 Task: Create Workspace Help Desk Software Workspace description Handle change management and transitions. Workspace type Marketing 
Action: Mouse moved to (393, 63)
Screenshot: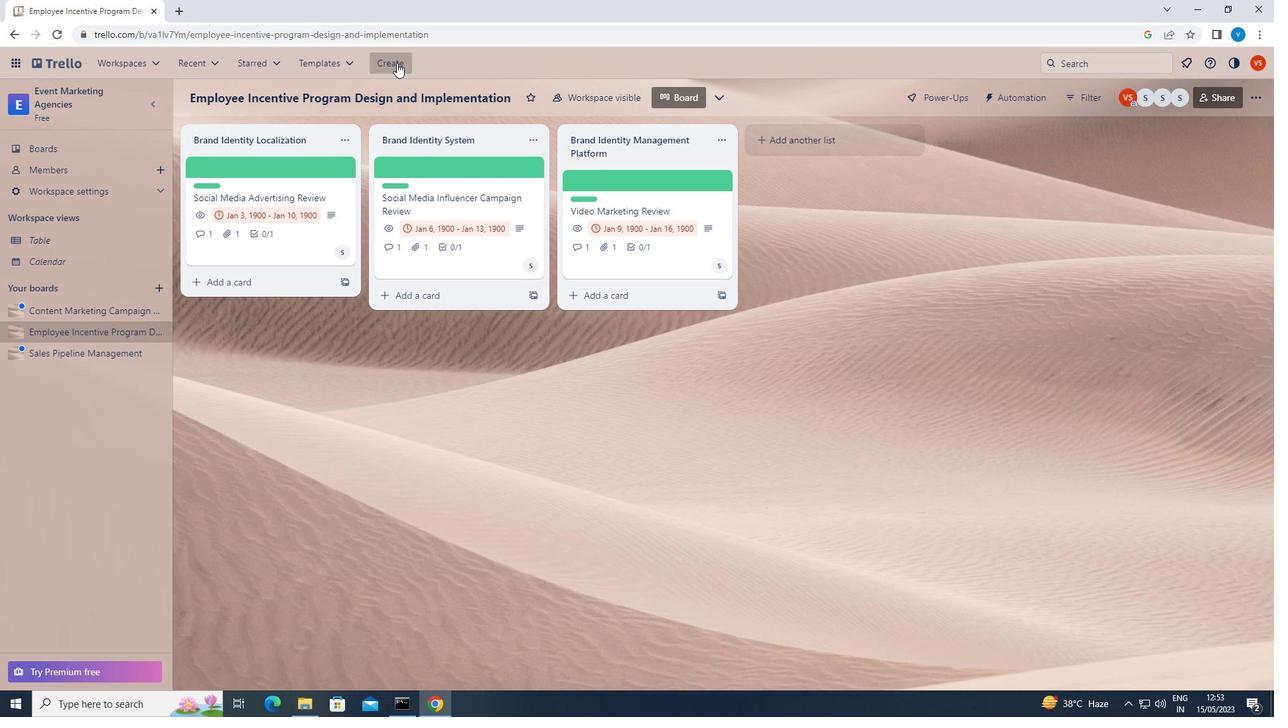 
Action: Mouse pressed left at (393, 63)
Screenshot: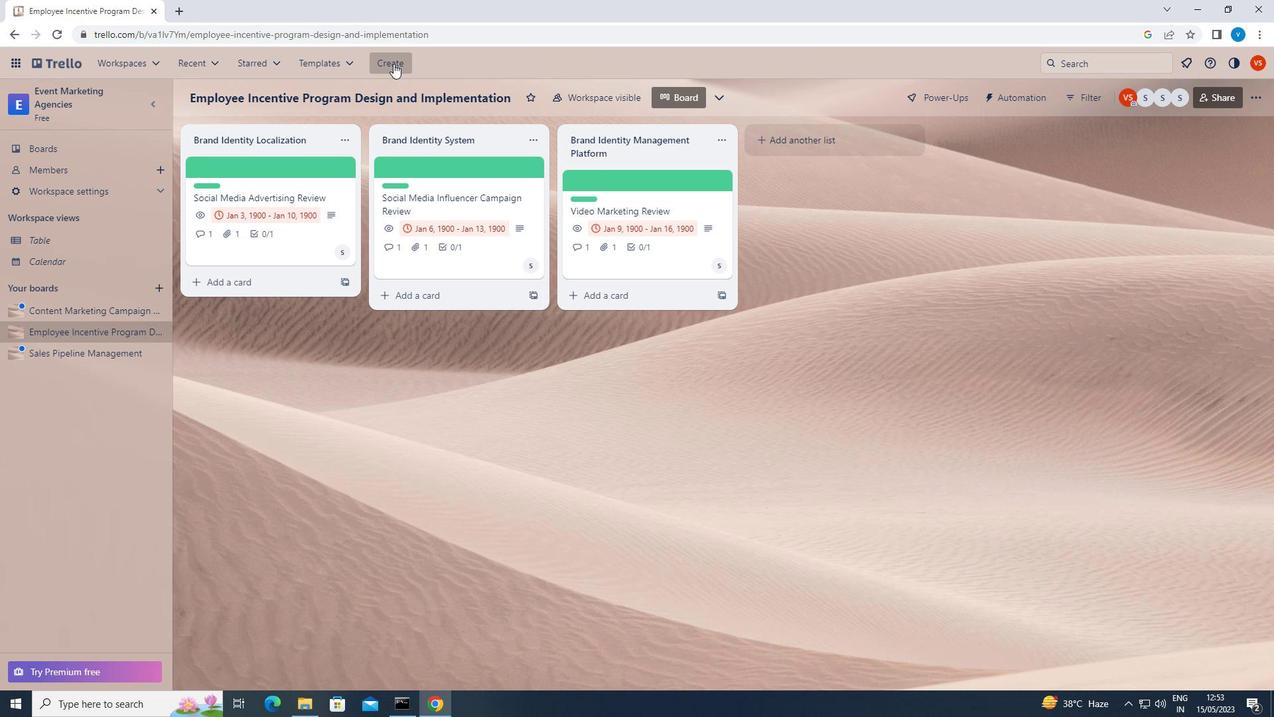 
Action: Mouse moved to (415, 195)
Screenshot: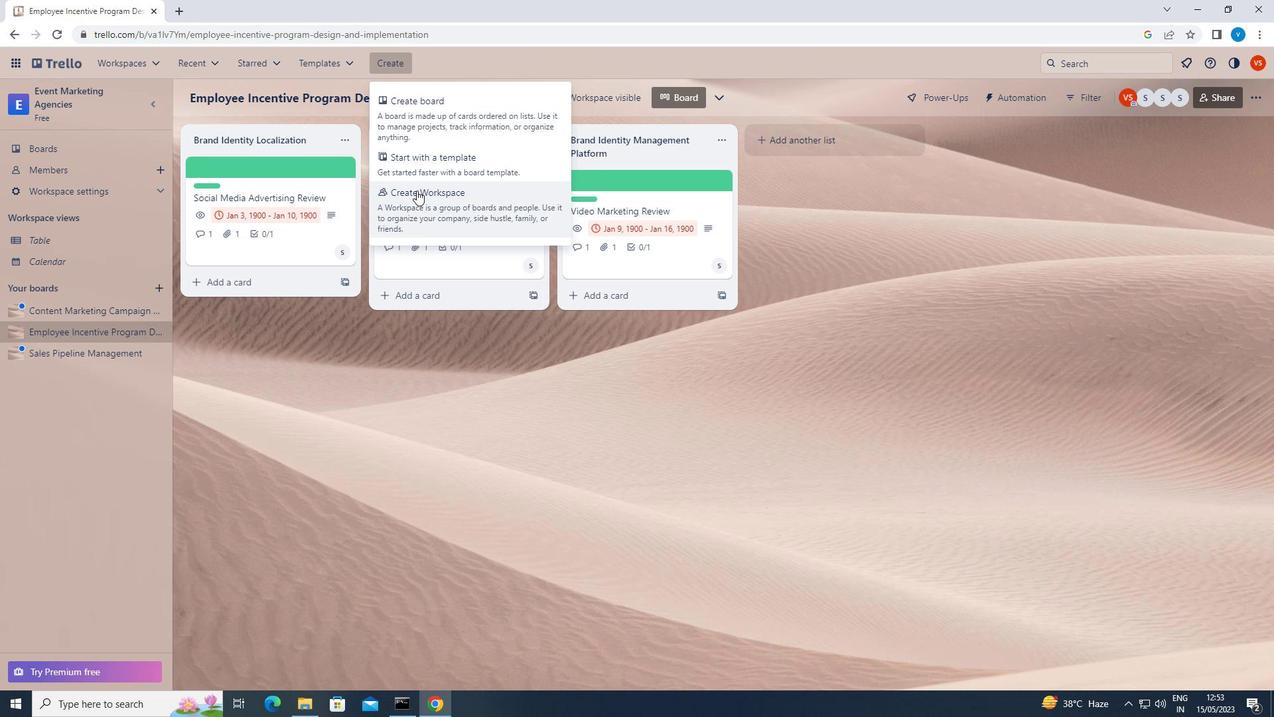 
Action: Mouse pressed left at (415, 195)
Screenshot: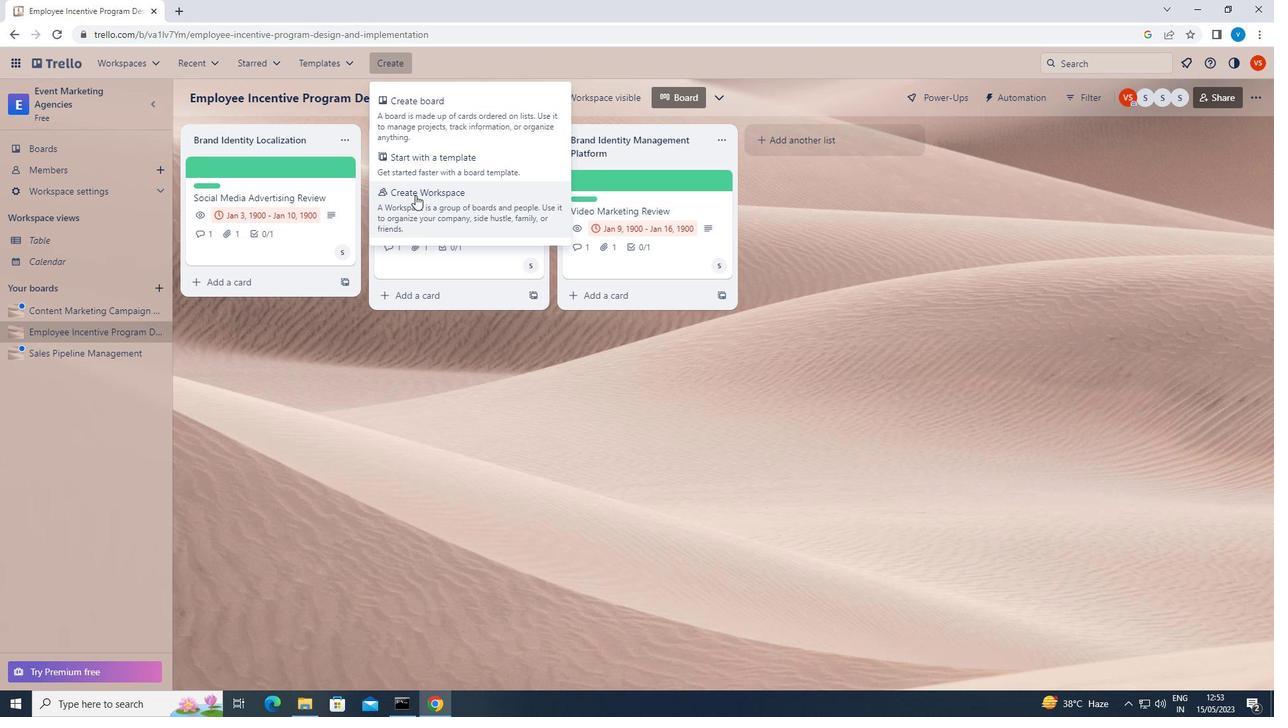 
Action: Mouse moved to (478, 228)
Screenshot: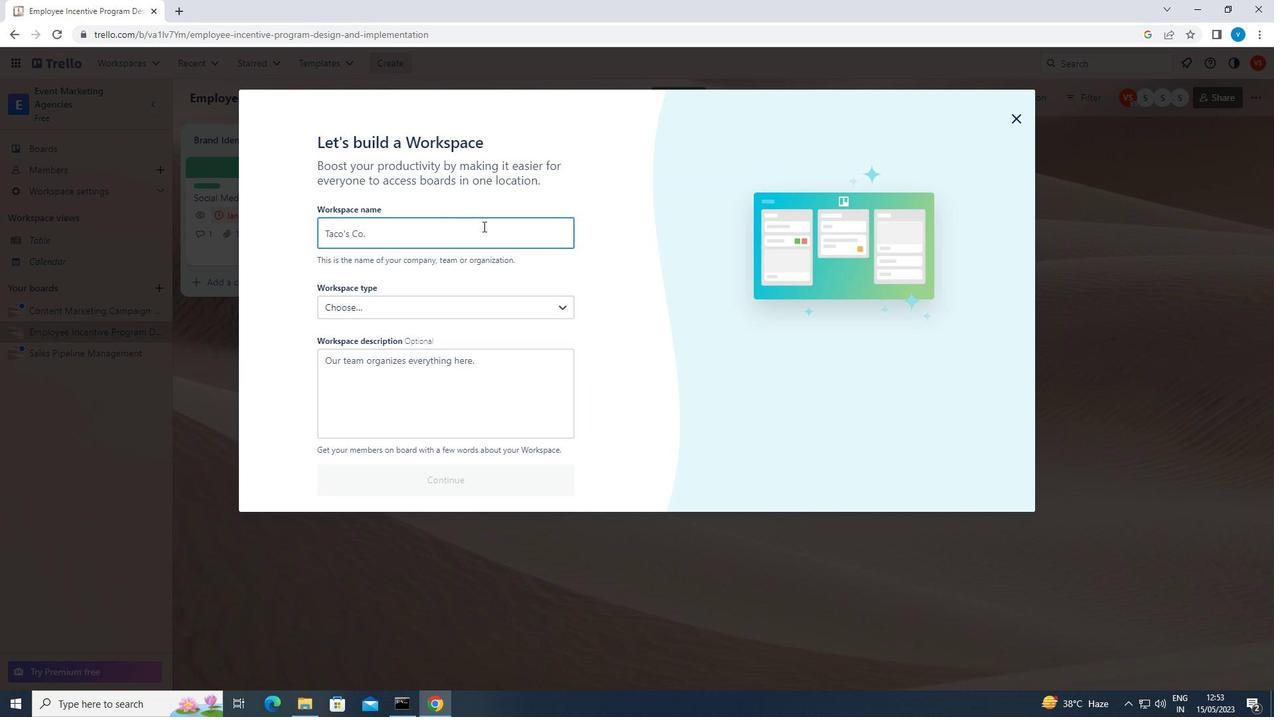 
Action: Mouse pressed left at (478, 228)
Screenshot: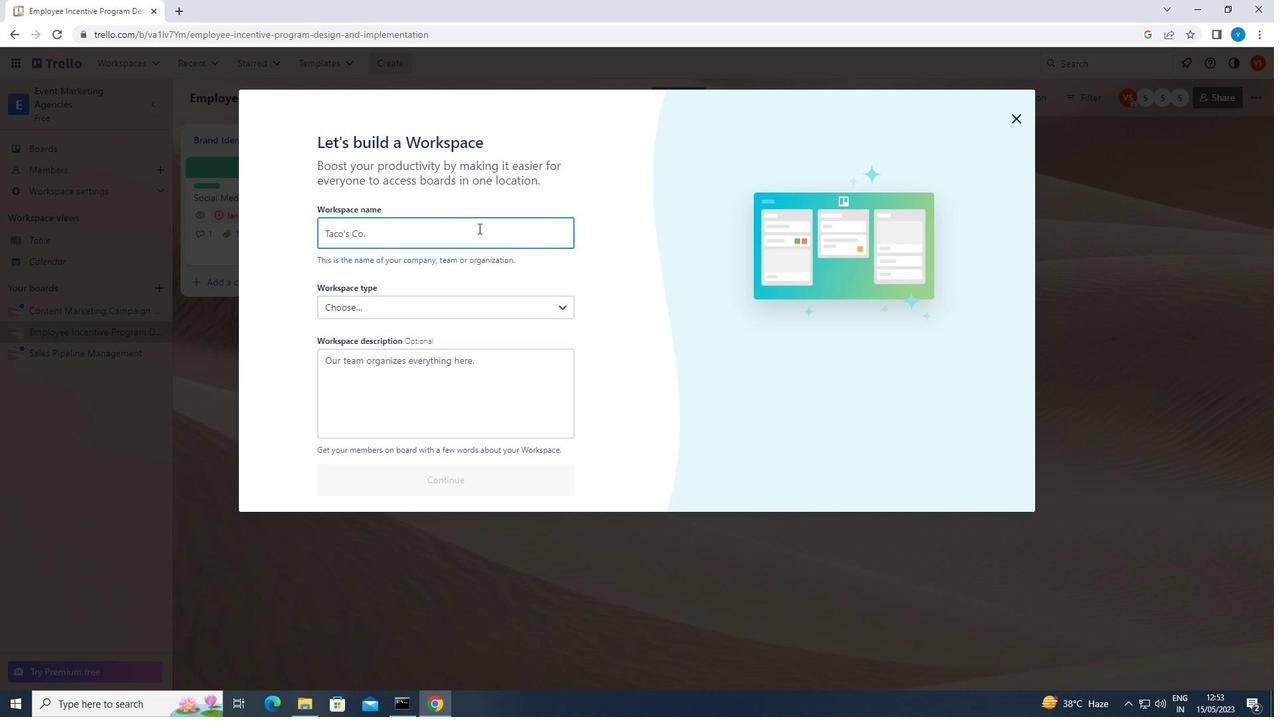 
Action: Mouse moved to (482, 228)
Screenshot: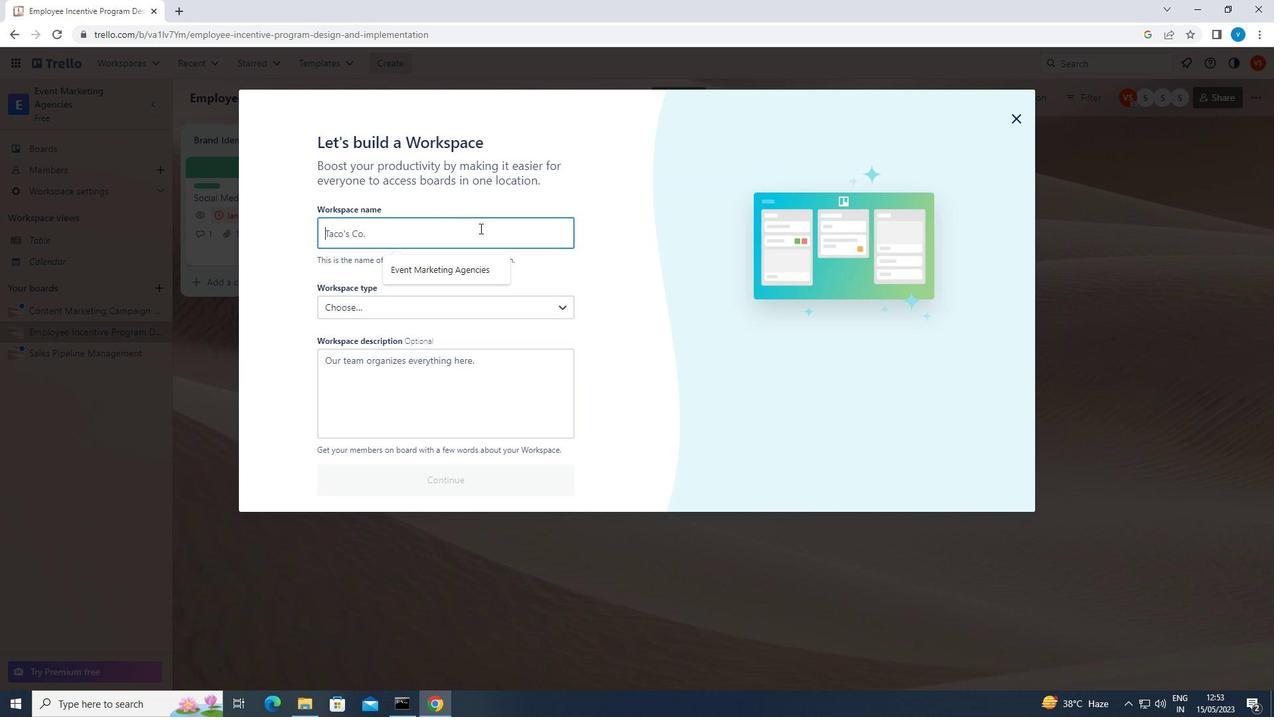 
Action: Key pressed <Key.shift>HELP<Key.space><Key.shift><Key.shift>DESK<Key.space><Key.shift><Key.shift><Key.shift>SOFTWARE
Screenshot: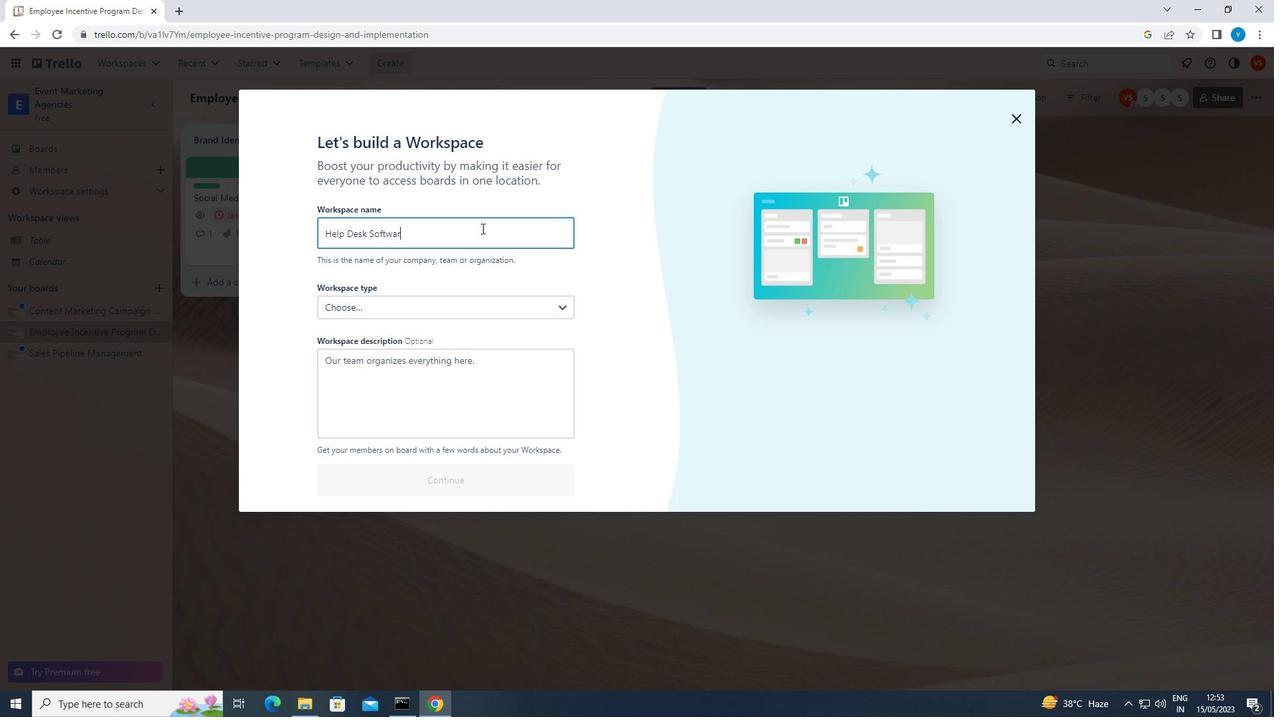 
Action: Mouse moved to (472, 372)
Screenshot: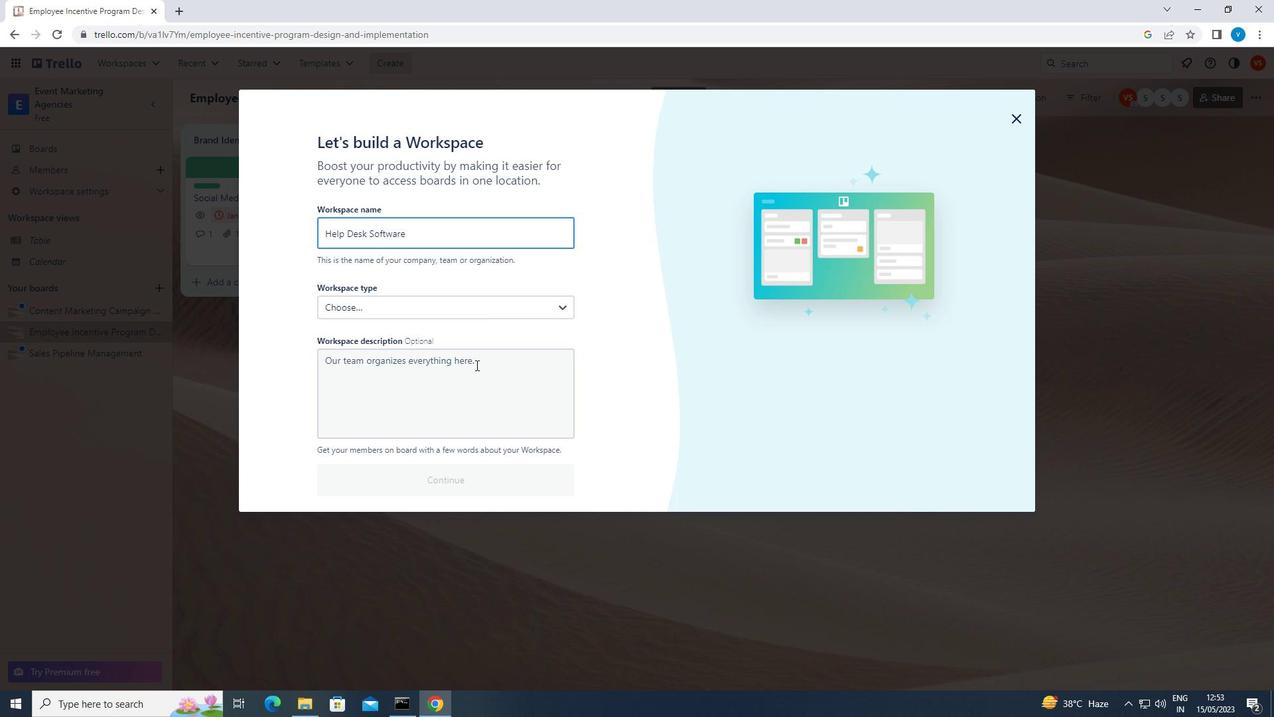 
Action: Mouse pressed left at (472, 372)
Screenshot: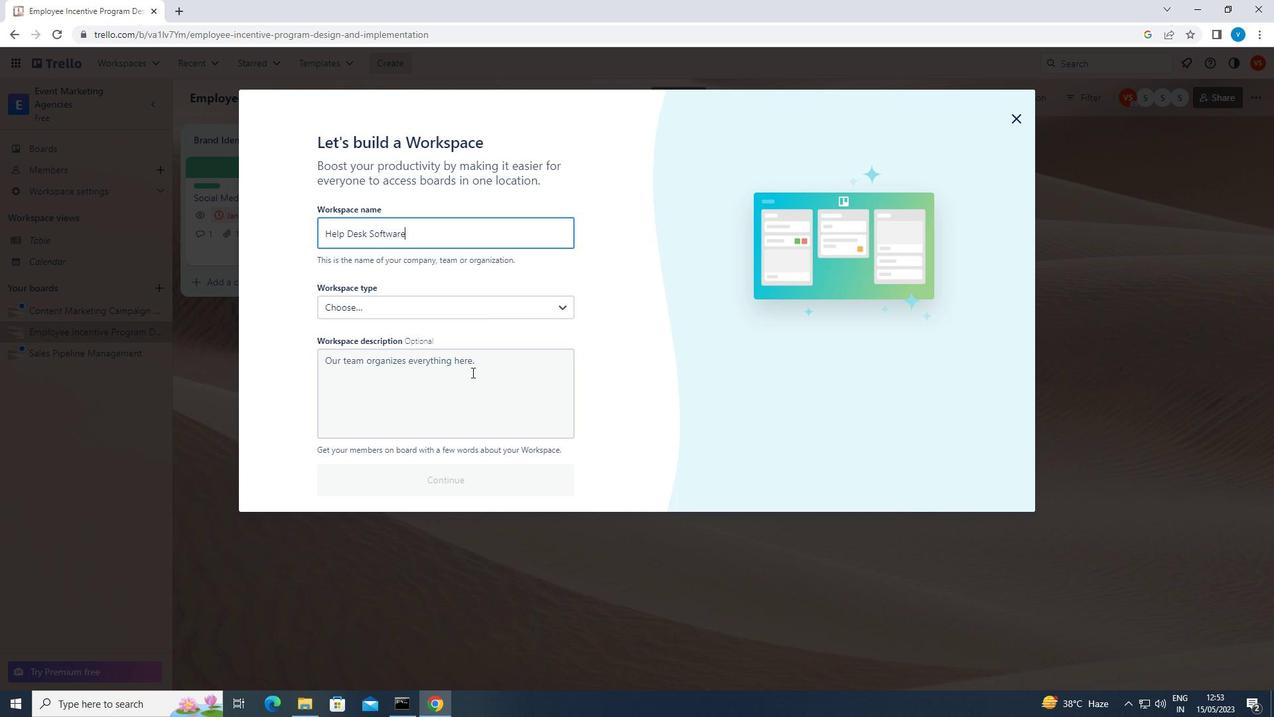 
Action: Key pressed <Key.shift>HANDLE<Key.space>CHANGE<Key.space>MANAGEMENT<Key.space>AND<Key.space>TRANSITIONS.
Screenshot: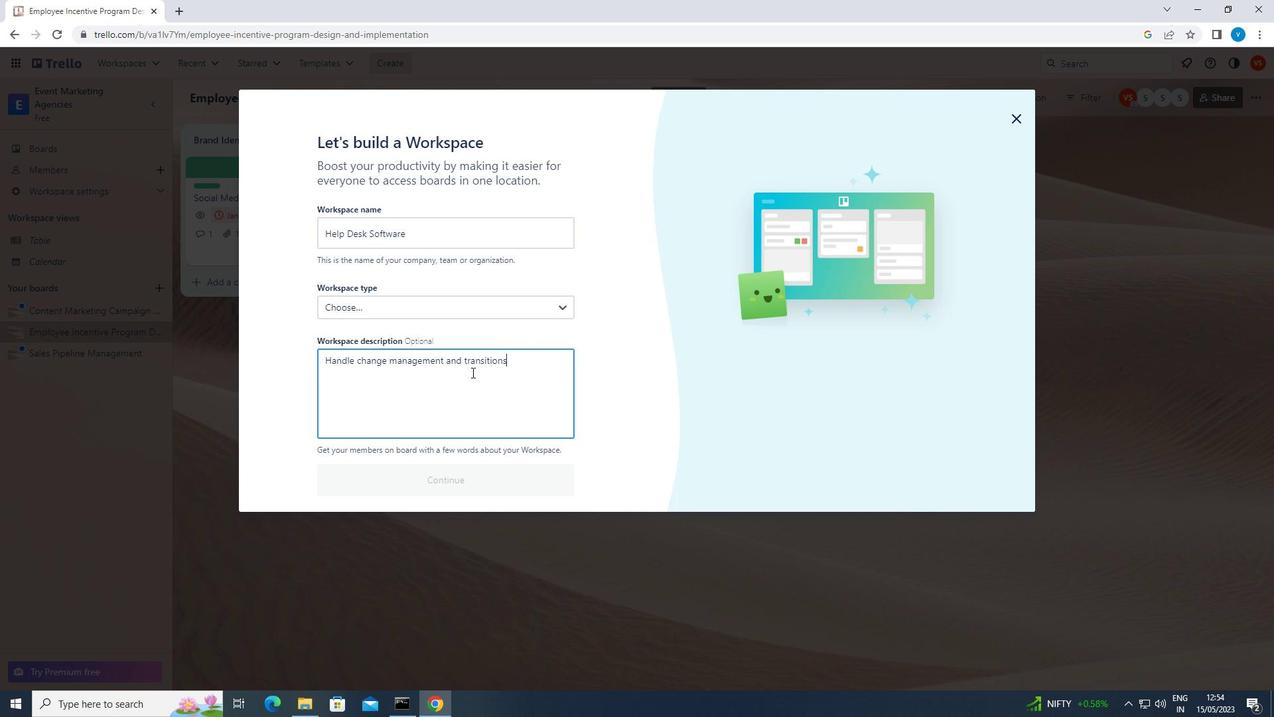 
Action: Mouse moved to (491, 300)
Screenshot: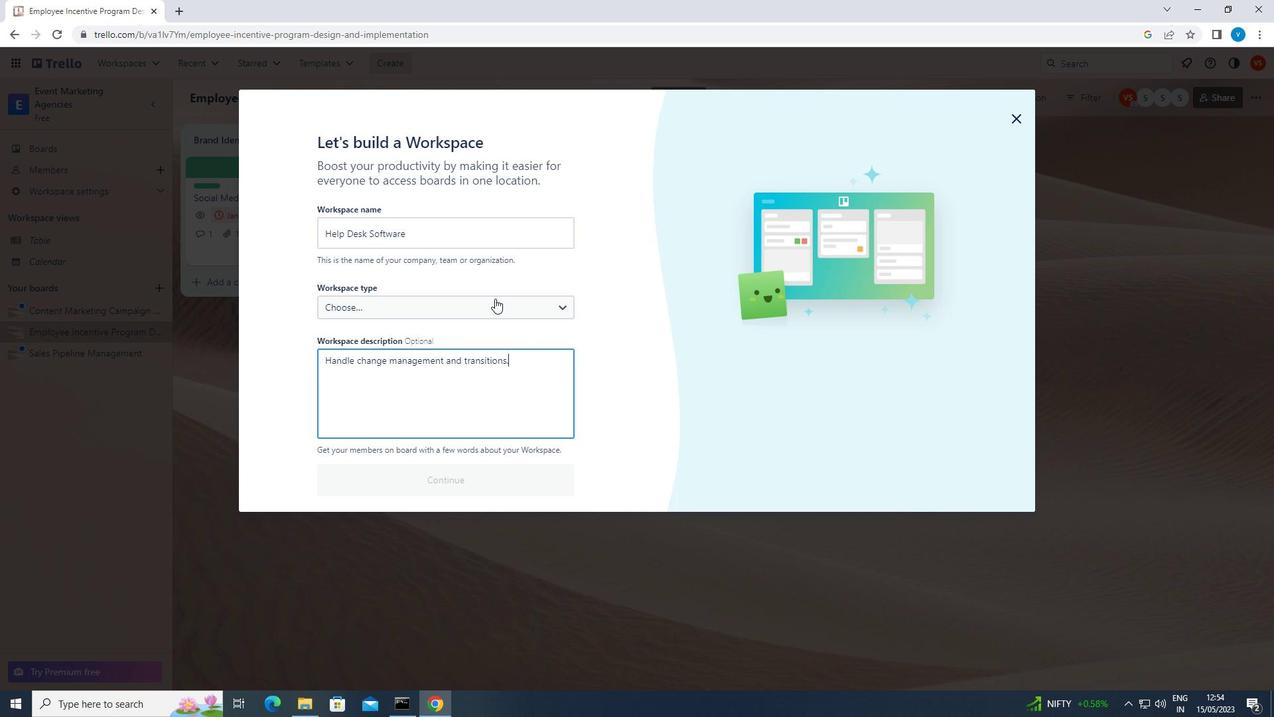 
Action: Mouse pressed left at (491, 300)
Screenshot: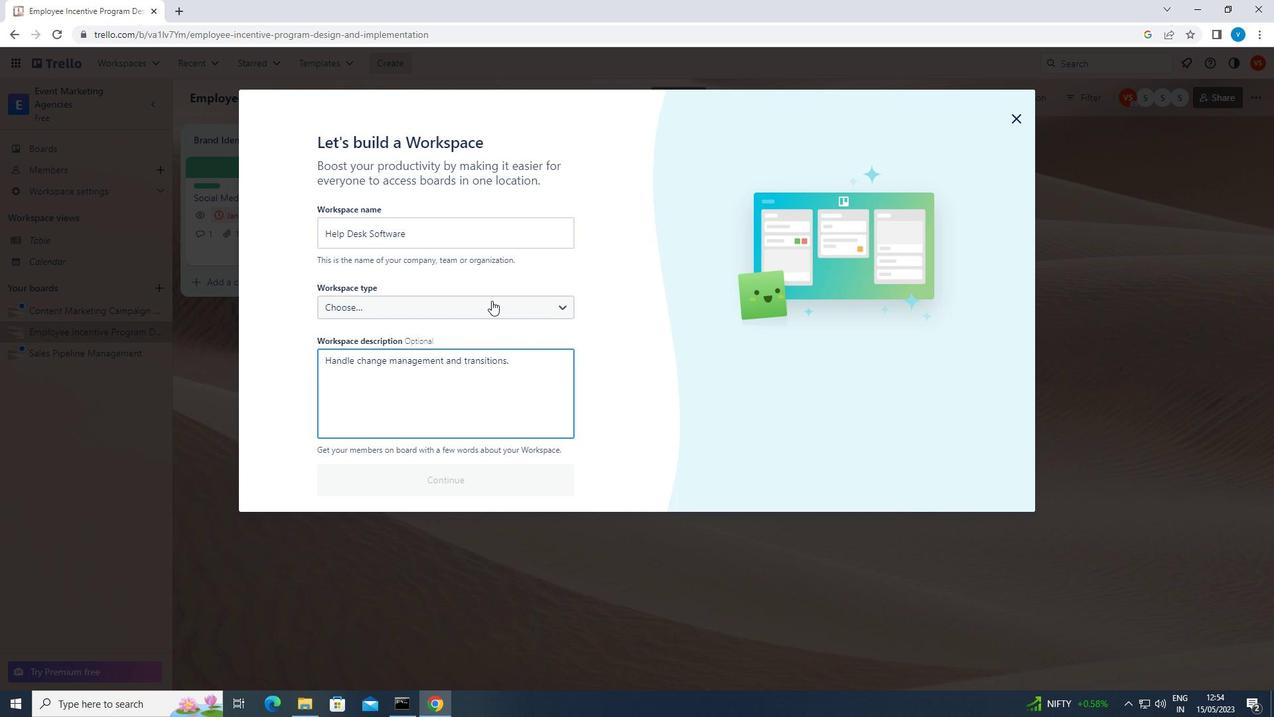 
Action: Mouse moved to (409, 440)
Screenshot: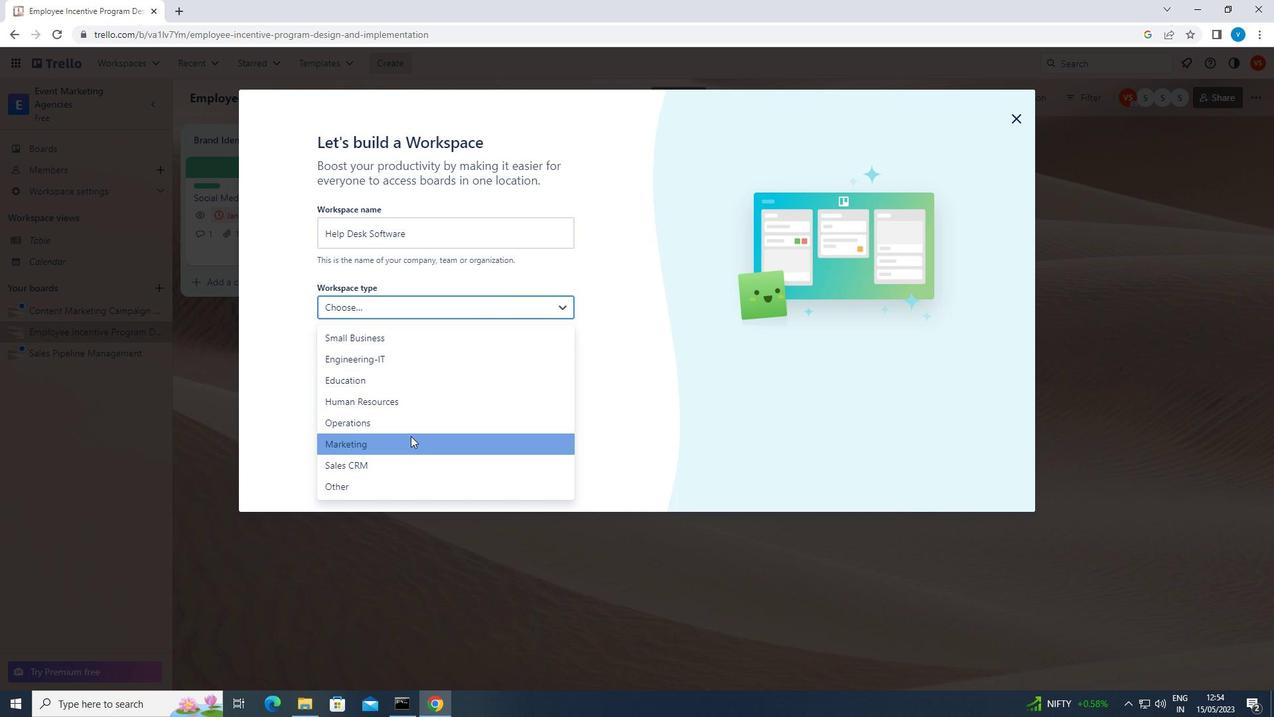 
Action: Mouse pressed left at (409, 440)
Screenshot: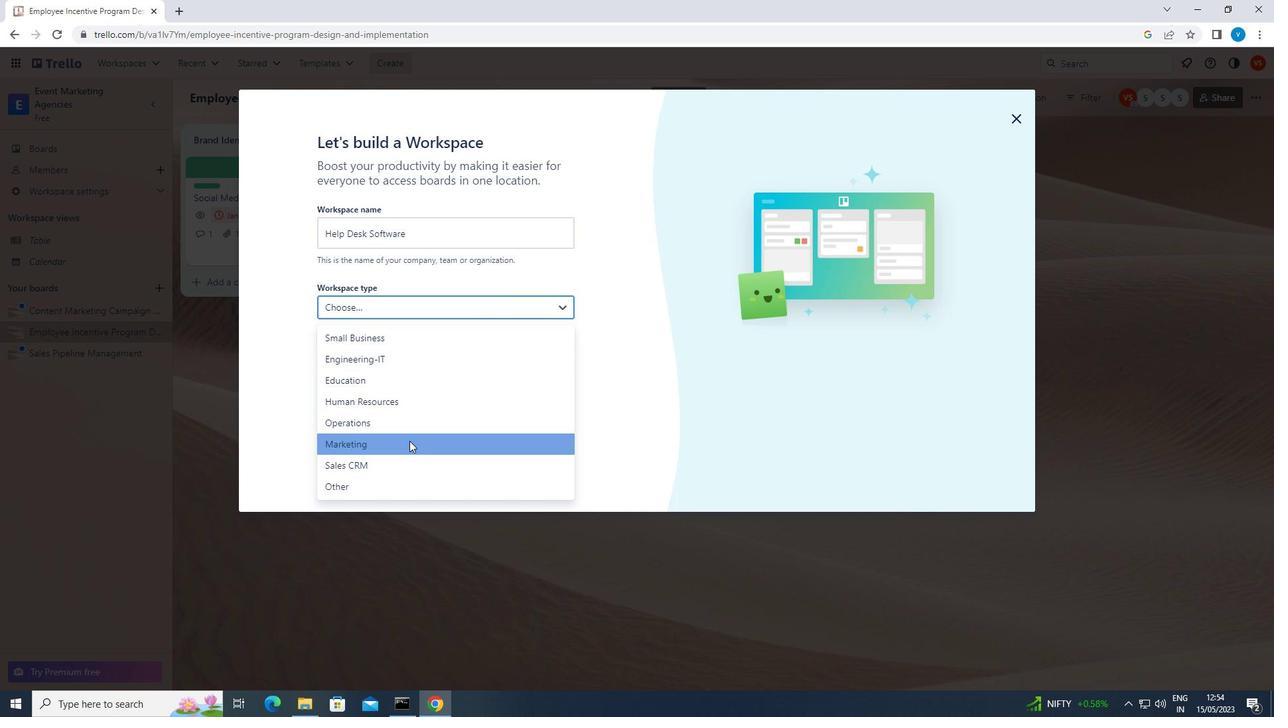 
Action: Mouse moved to (410, 468)
Screenshot: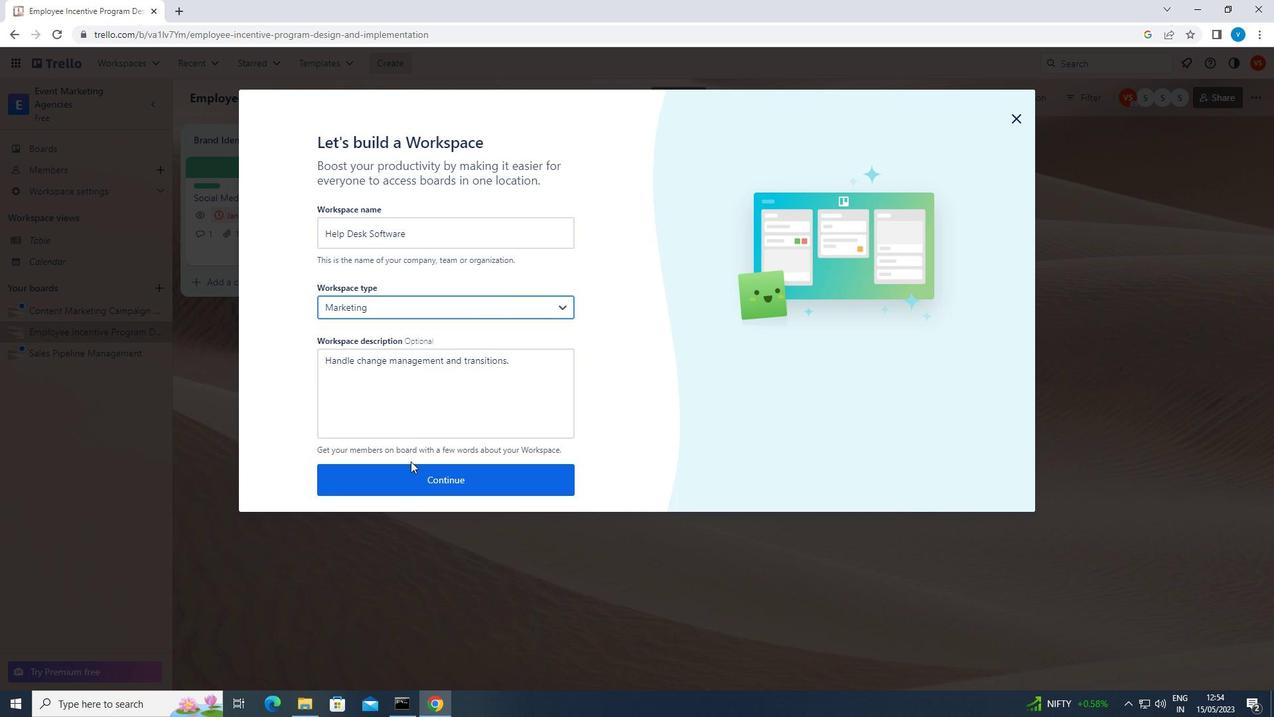 
Action: Mouse pressed left at (410, 468)
Screenshot: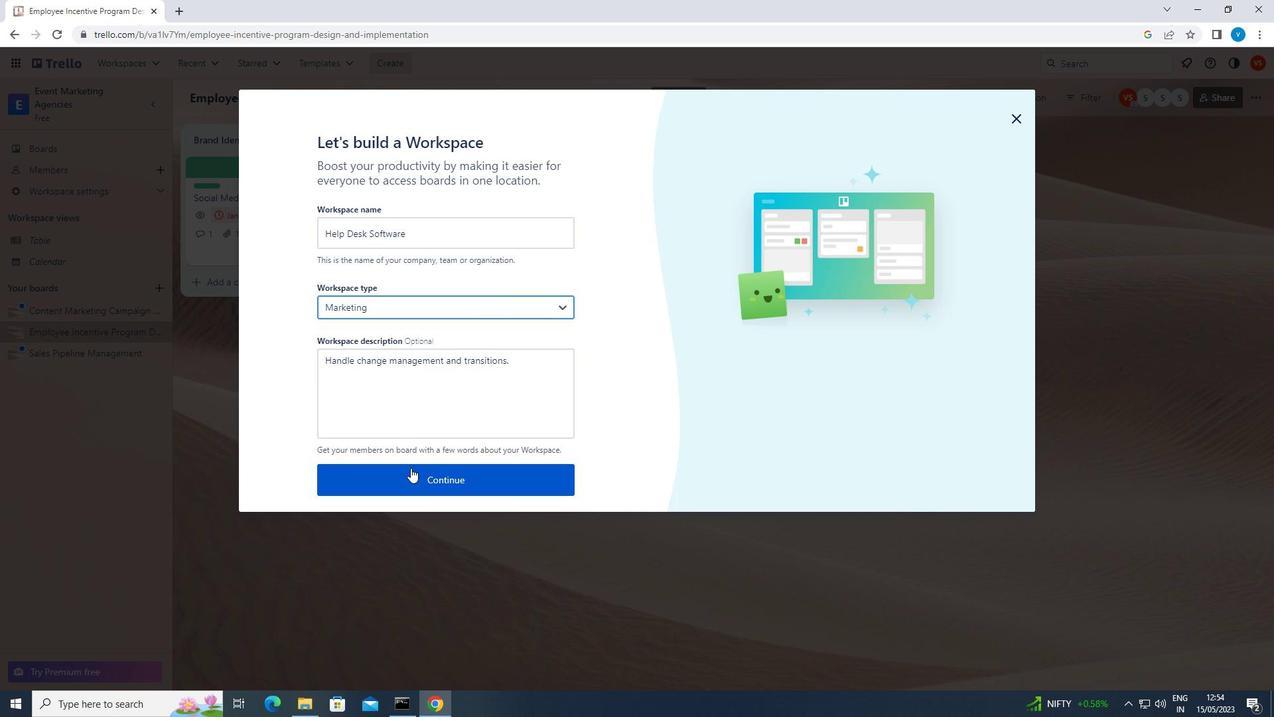 
